 Task: Add Description DS0009 to Card Card0009 in Board Board0003 in Development in Trello
Action: Mouse moved to (446, 17)
Screenshot: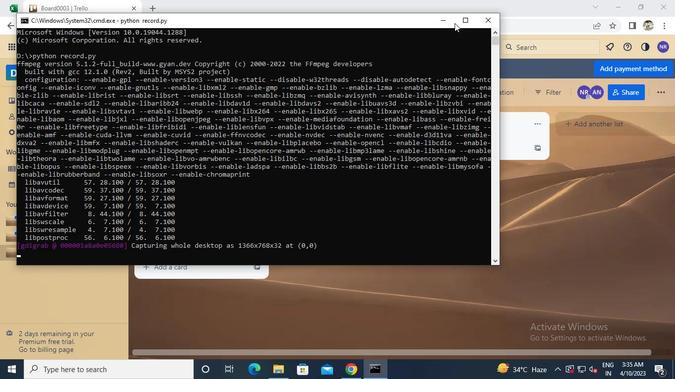 
Action: Mouse pressed left at (446, 17)
Screenshot: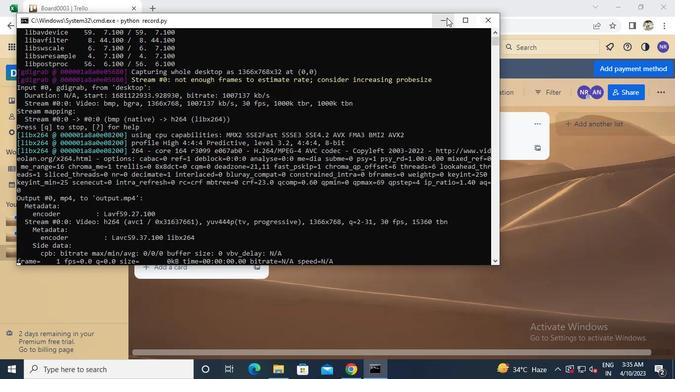 
Action: Mouse moved to (194, 157)
Screenshot: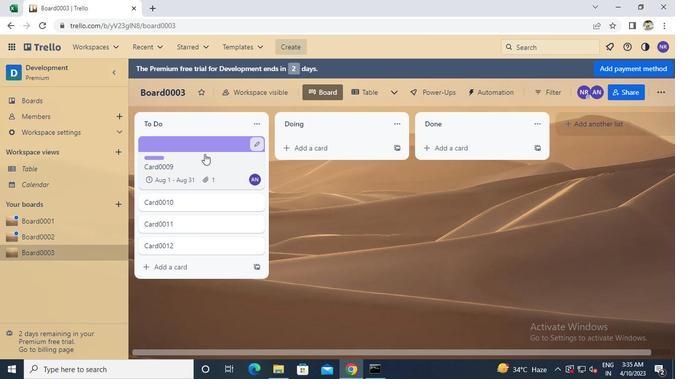 
Action: Mouse pressed left at (194, 157)
Screenshot: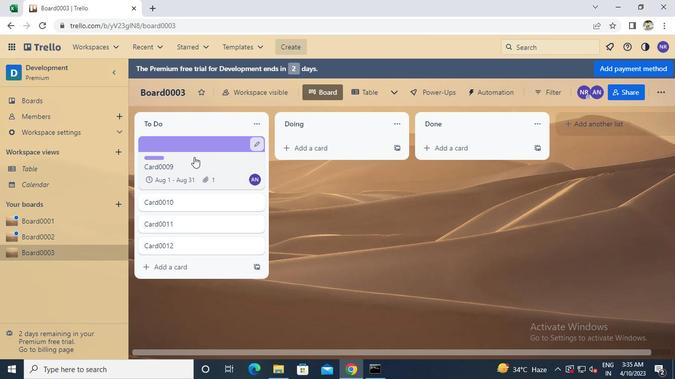 
Action: Mouse moved to (198, 266)
Screenshot: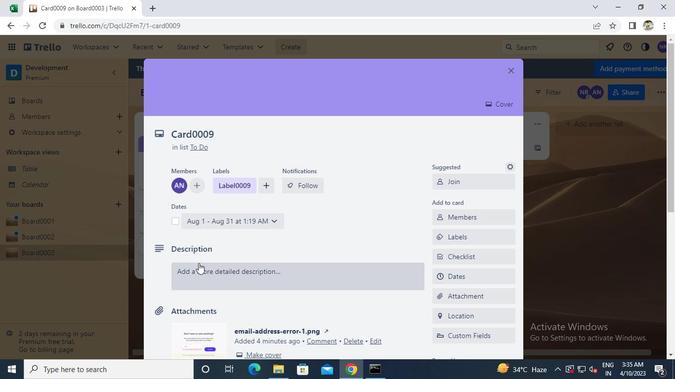 
Action: Mouse pressed left at (198, 266)
Screenshot: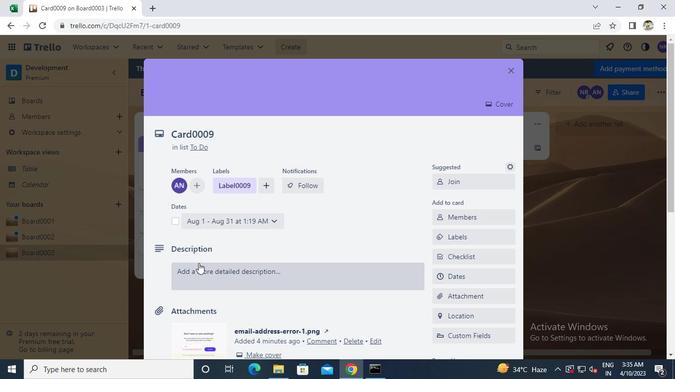 
Action: Keyboard Key.caps_lock
Screenshot: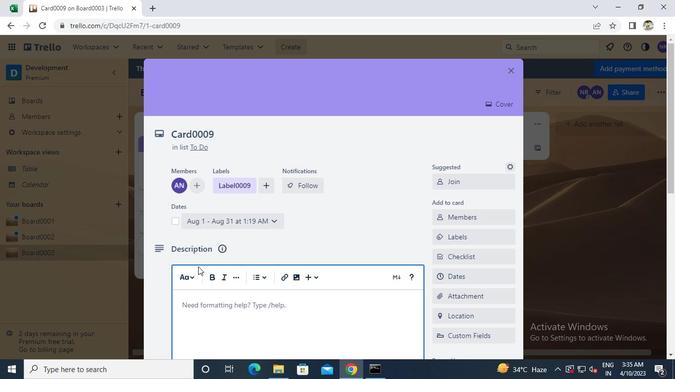 
Action: Keyboard d
Screenshot: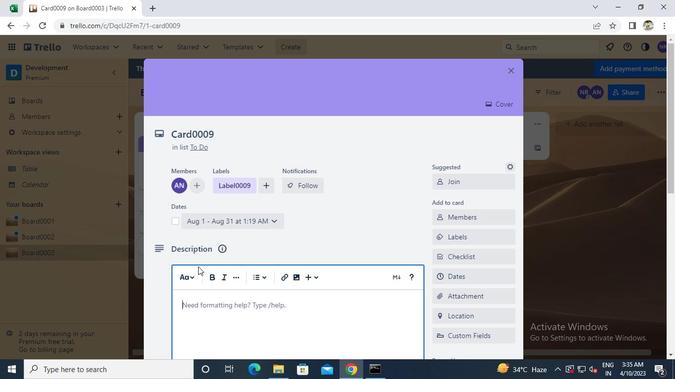 
Action: Keyboard s
Screenshot: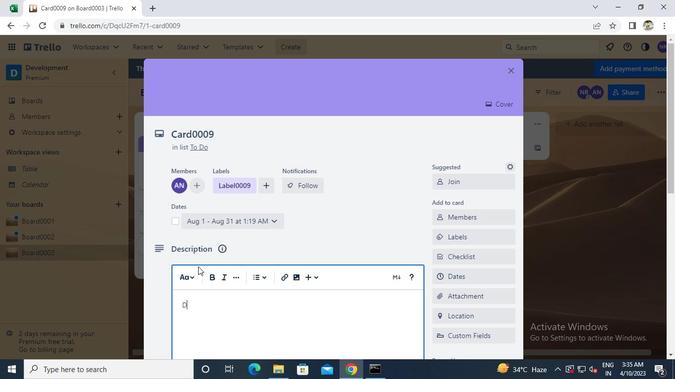 
Action: Keyboard 0
Screenshot: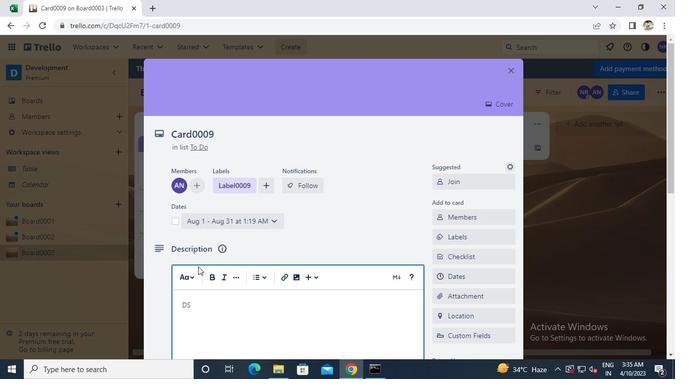 
Action: Keyboard 0
Screenshot: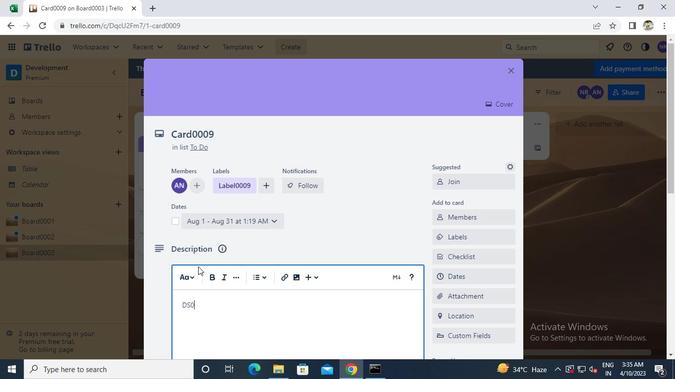
Action: Keyboard 0
Screenshot: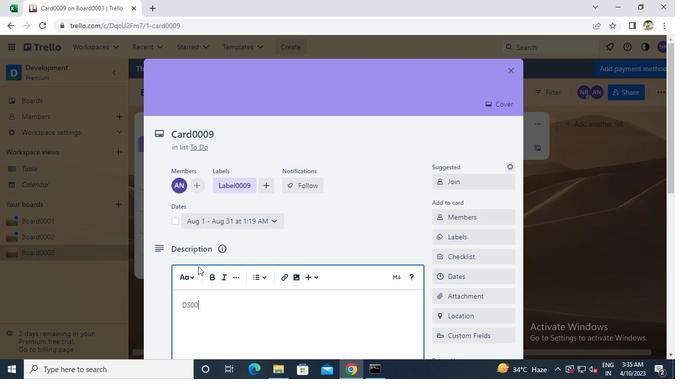 
Action: Keyboard 9
Screenshot: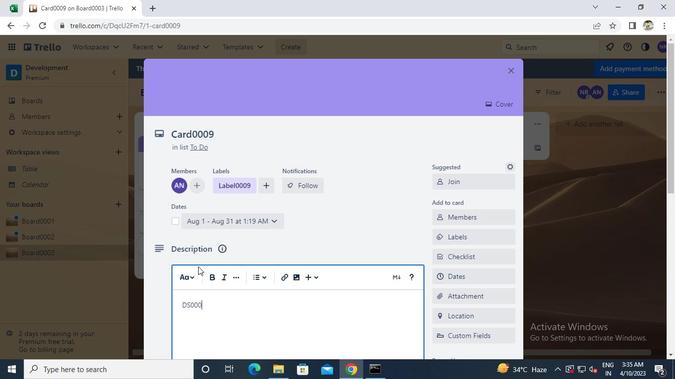 
Action: Mouse moved to (189, 218)
Screenshot: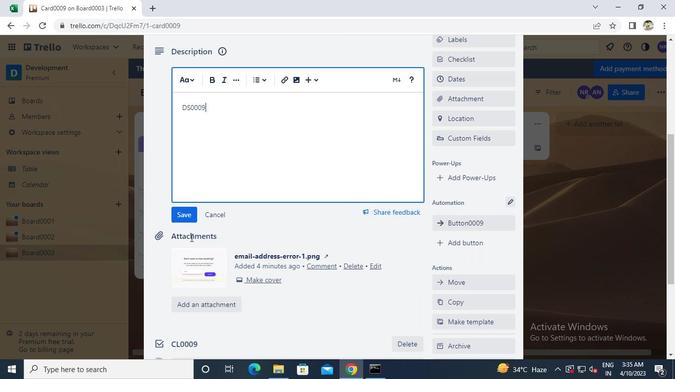 
Action: Mouse pressed left at (189, 218)
Screenshot: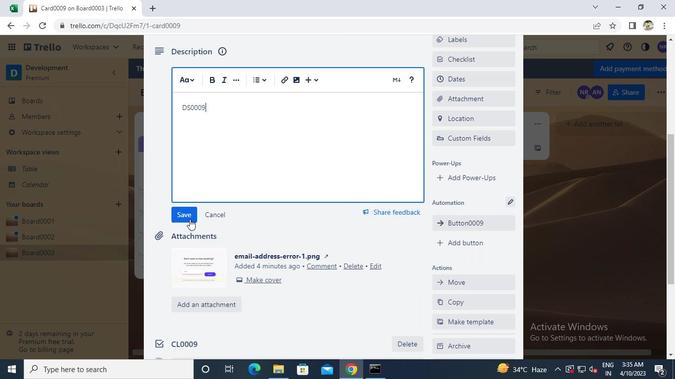 
Action: Mouse moved to (368, 371)
Screenshot: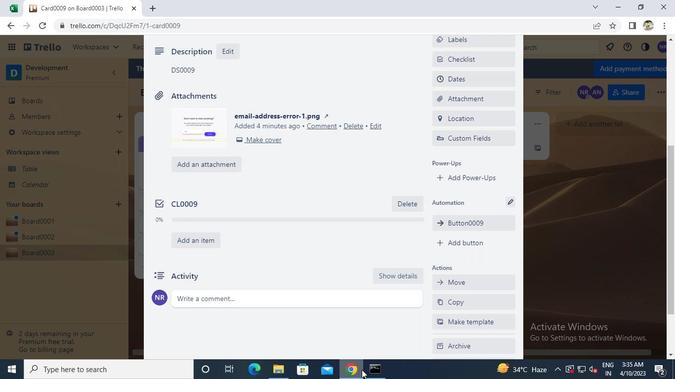 
Action: Mouse pressed left at (368, 371)
Screenshot: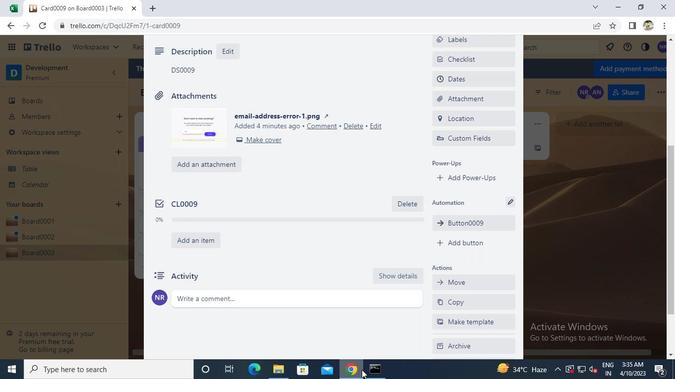 
Action: Mouse moved to (477, 18)
Screenshot: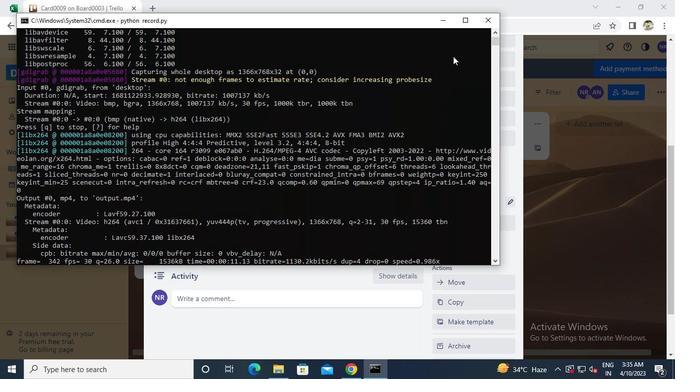
Action: Mouse pressed left at (477, 18)
Screenshot: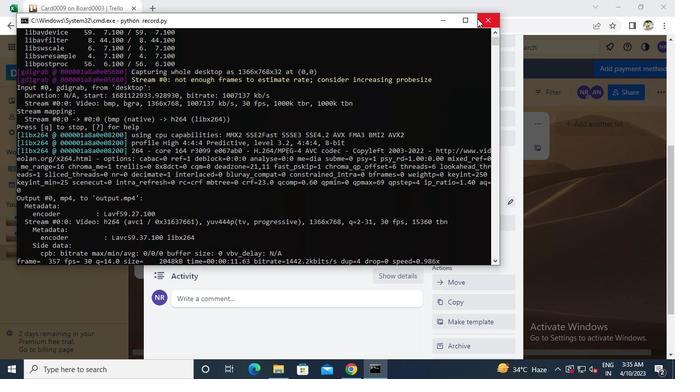 
